 Task: Assign in the project ZirconTech the issue 'Upgrade the search functionality of a web application to improve accuracy and relevancy of search results' to the sprint 'Solar Wind'.
Action: Mouse moved to (1070, 533)
Screenshot: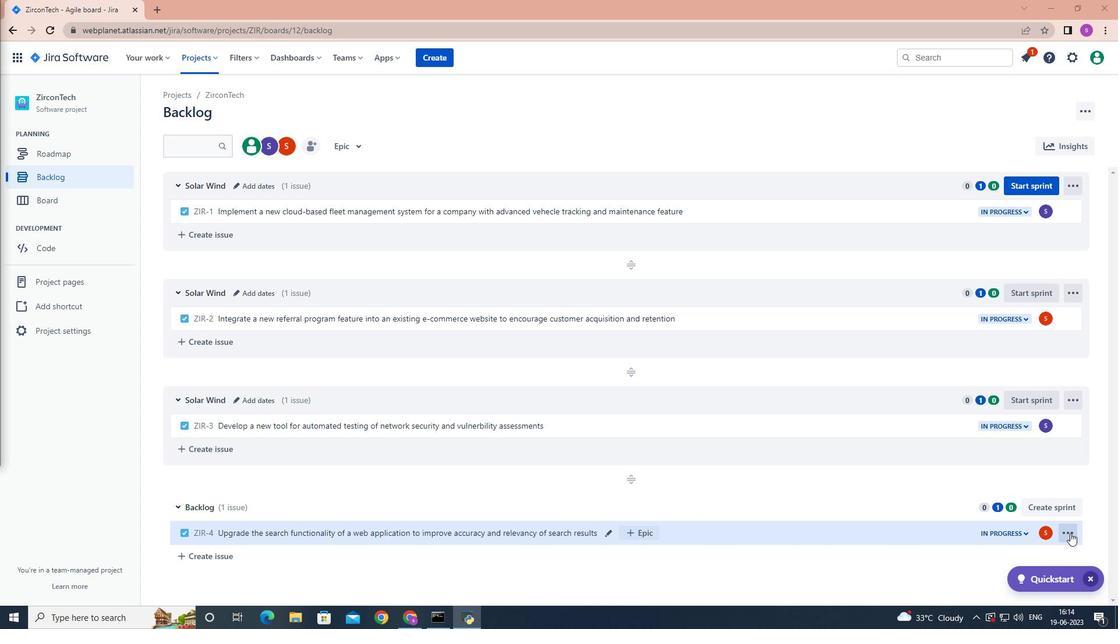 
Action: Mouse pressed left at (1070, 533)
Screenshot: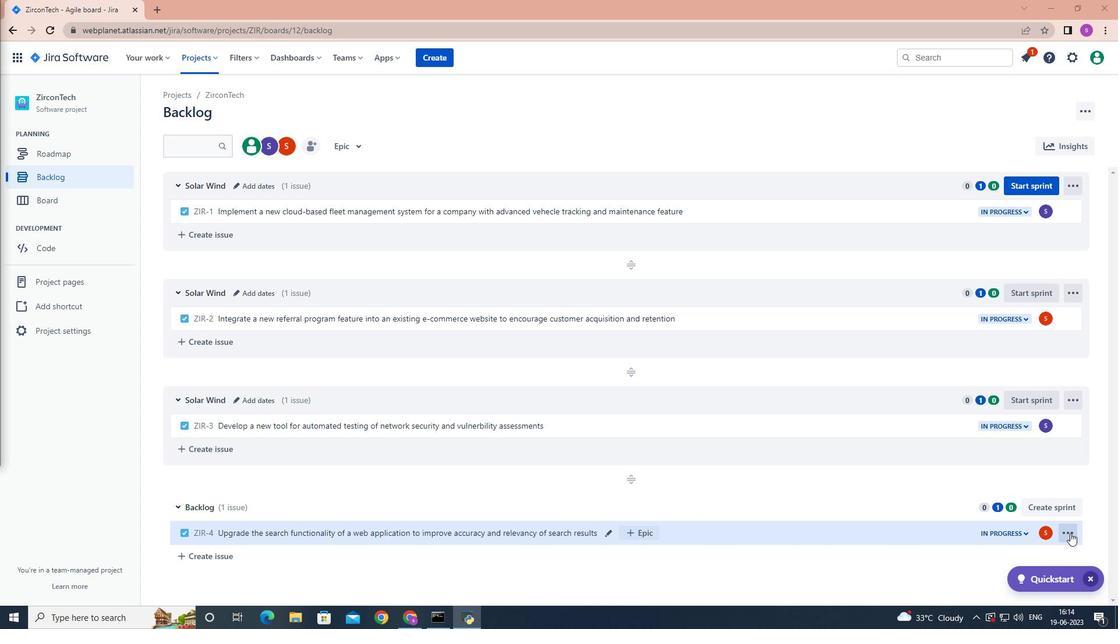
Action: Mouse moved to (1044, 466)
Screenshot: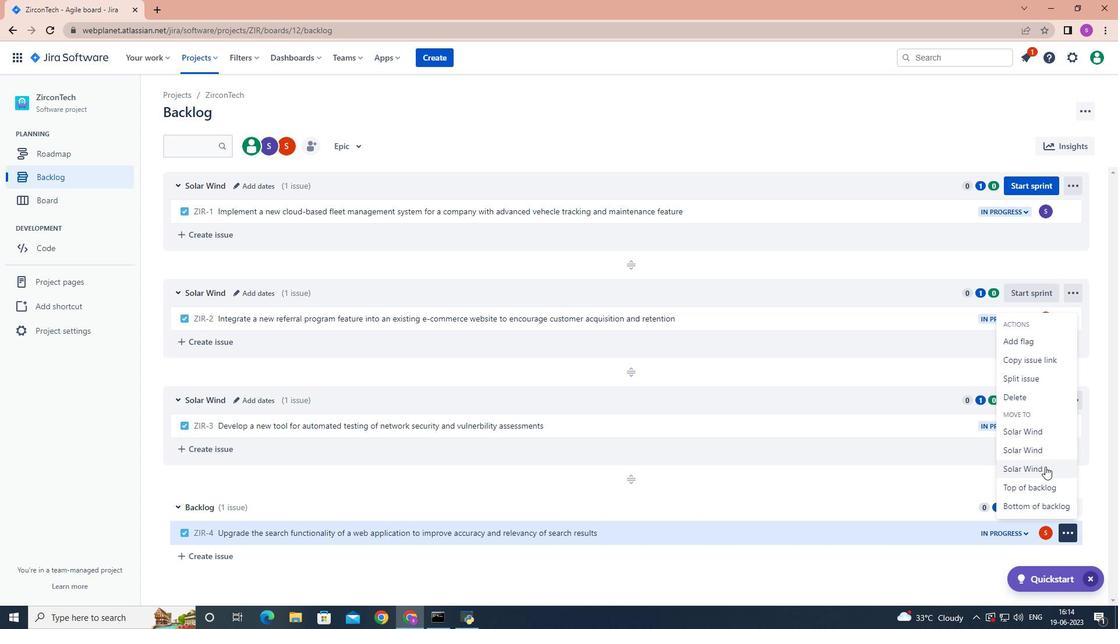 
Action: Mouse pressed left at (1044, 466)
Screenshot: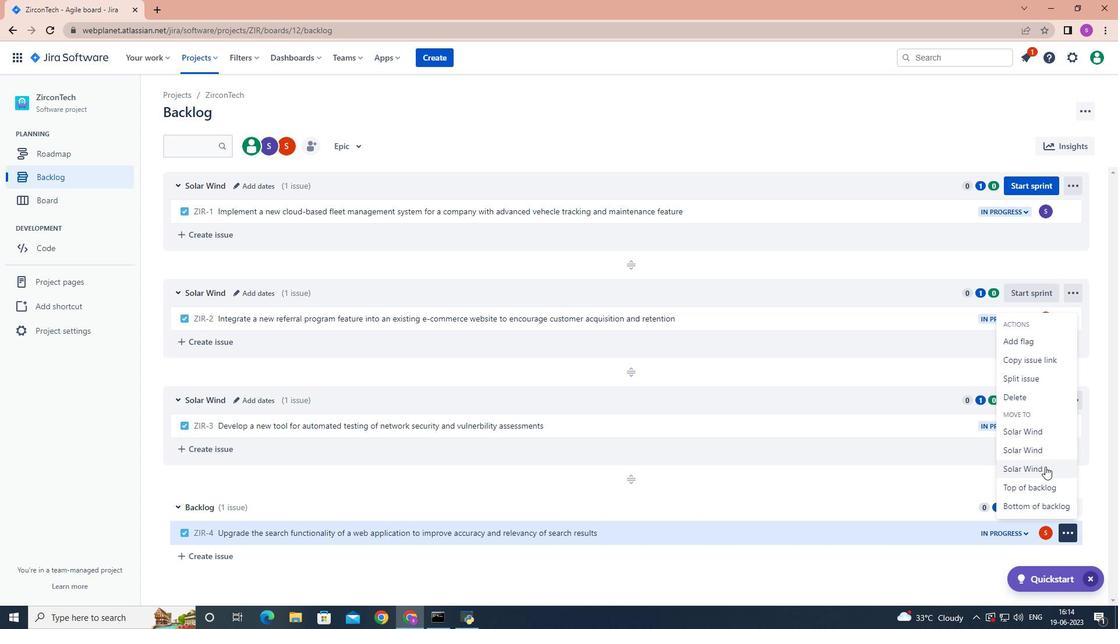 
Action: Mouse moved to (820, 428)
Screenshot: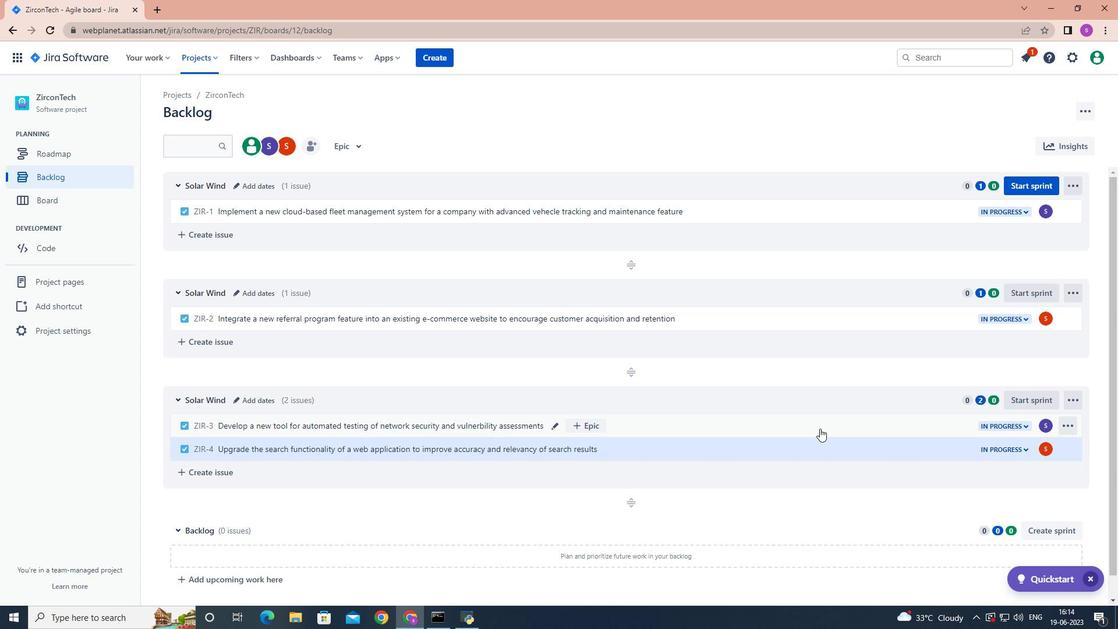 
